 Task: Preview the auto duck effect.
Action: Mouse moved to (601, 118)
Screenshot: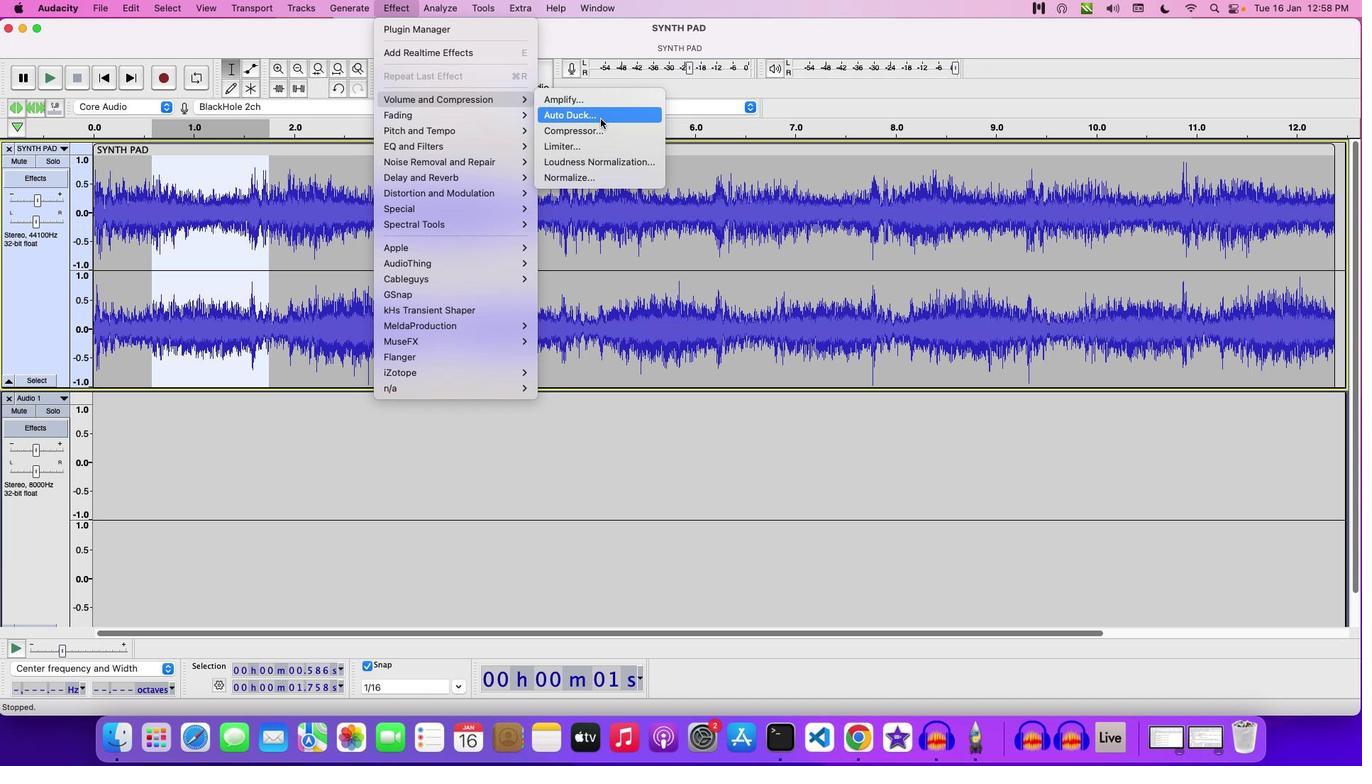 
Action: Mouse pressed left at (601, 118)
Screenshot: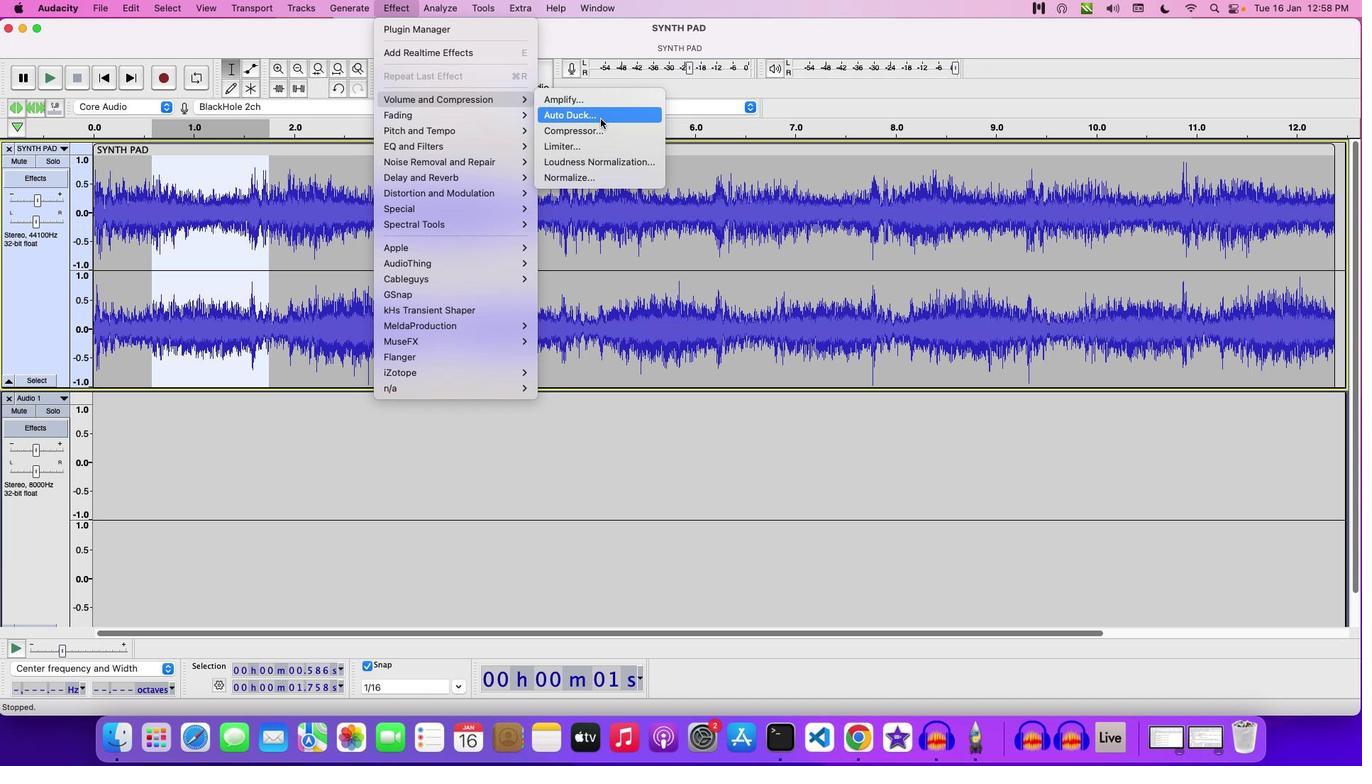
Action: Mouse moved to (793, 222)
Screenshot: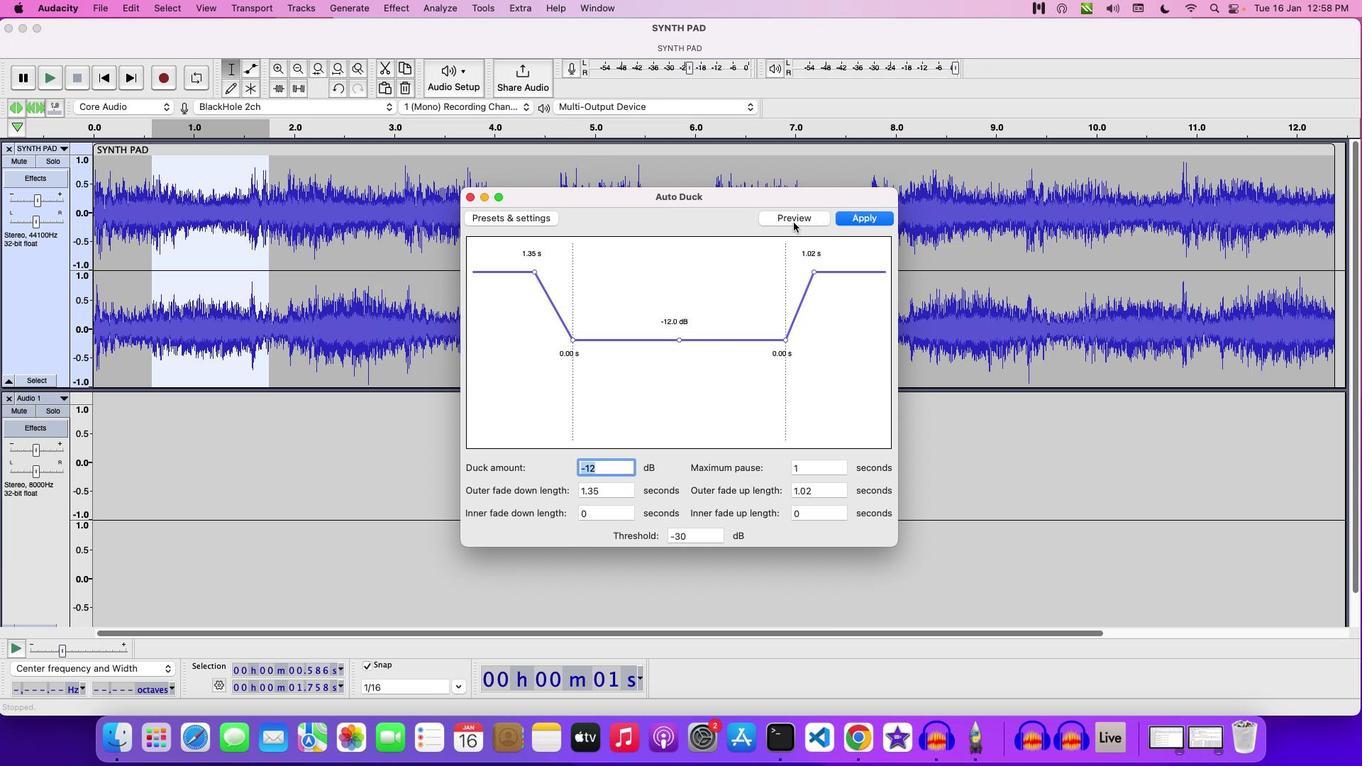 
Action: Mouse pressed left at (793, 222)
Screenshot: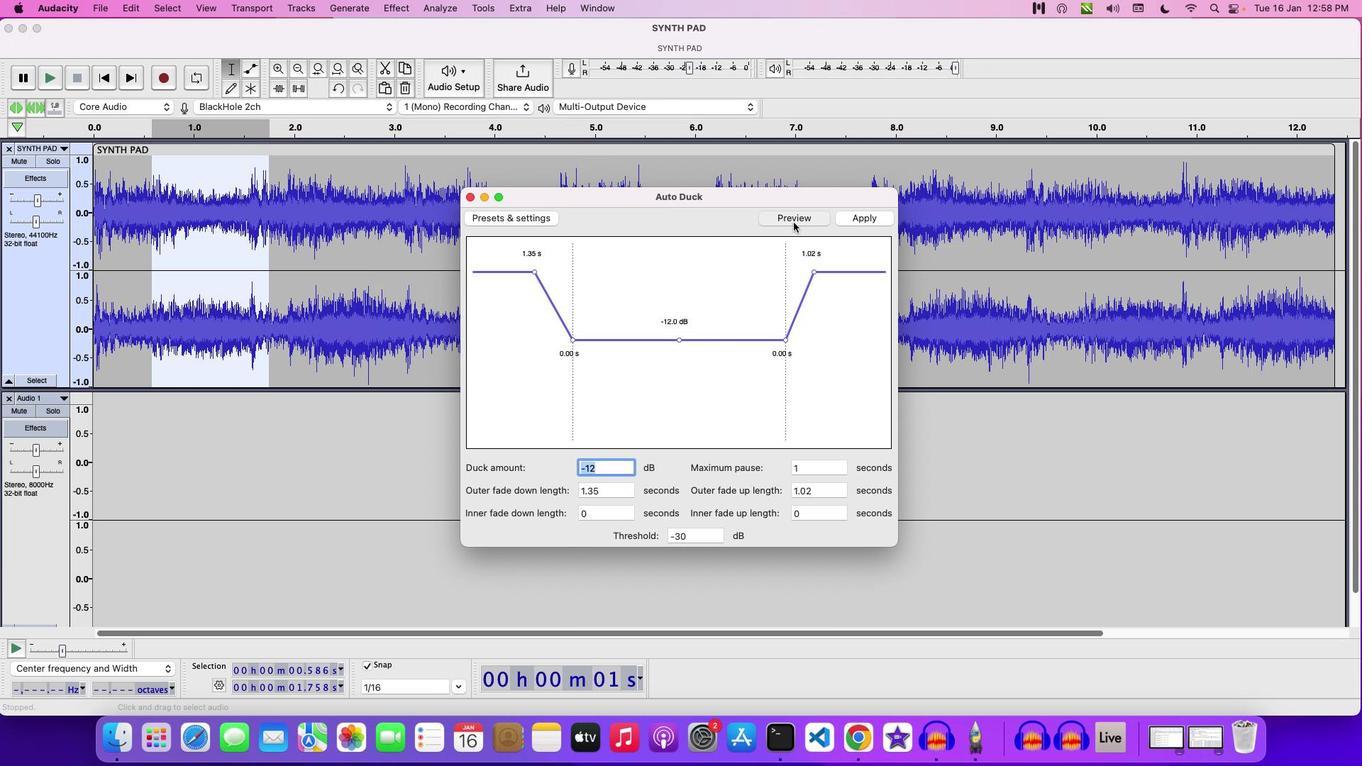 
Action: Mouse moved to (781, 215)
Screenshot: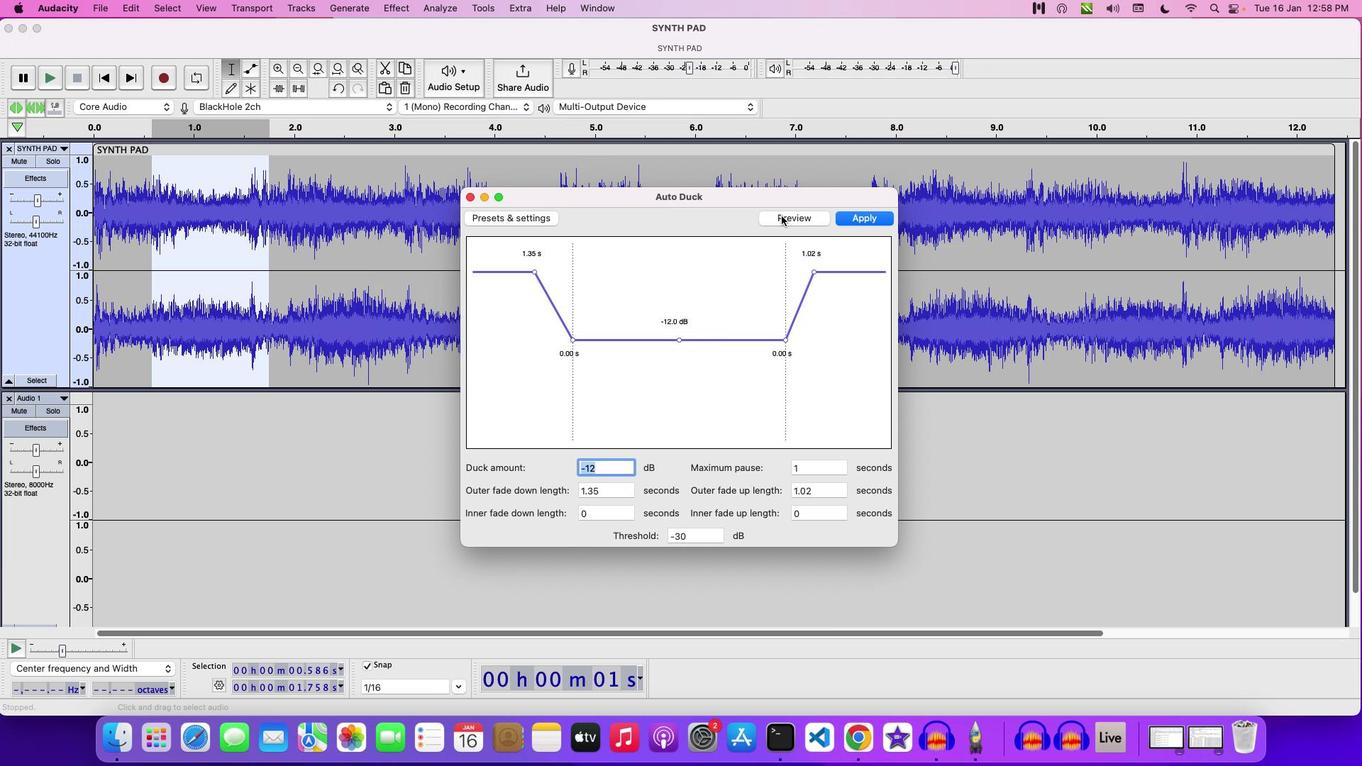 
Action: Mouse pressed left at (781, 215)
Screenshot: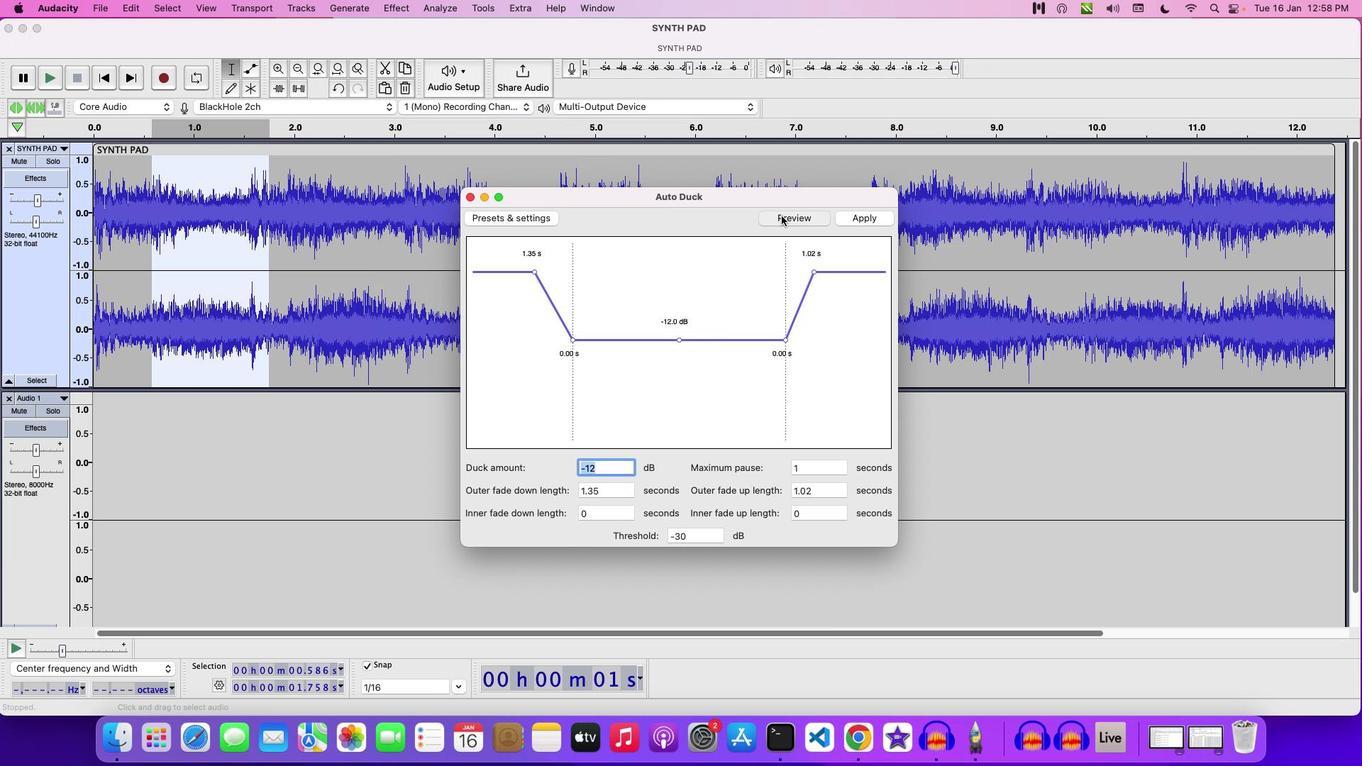 
Action: Mouse moved to (776, 216)
Screenshot: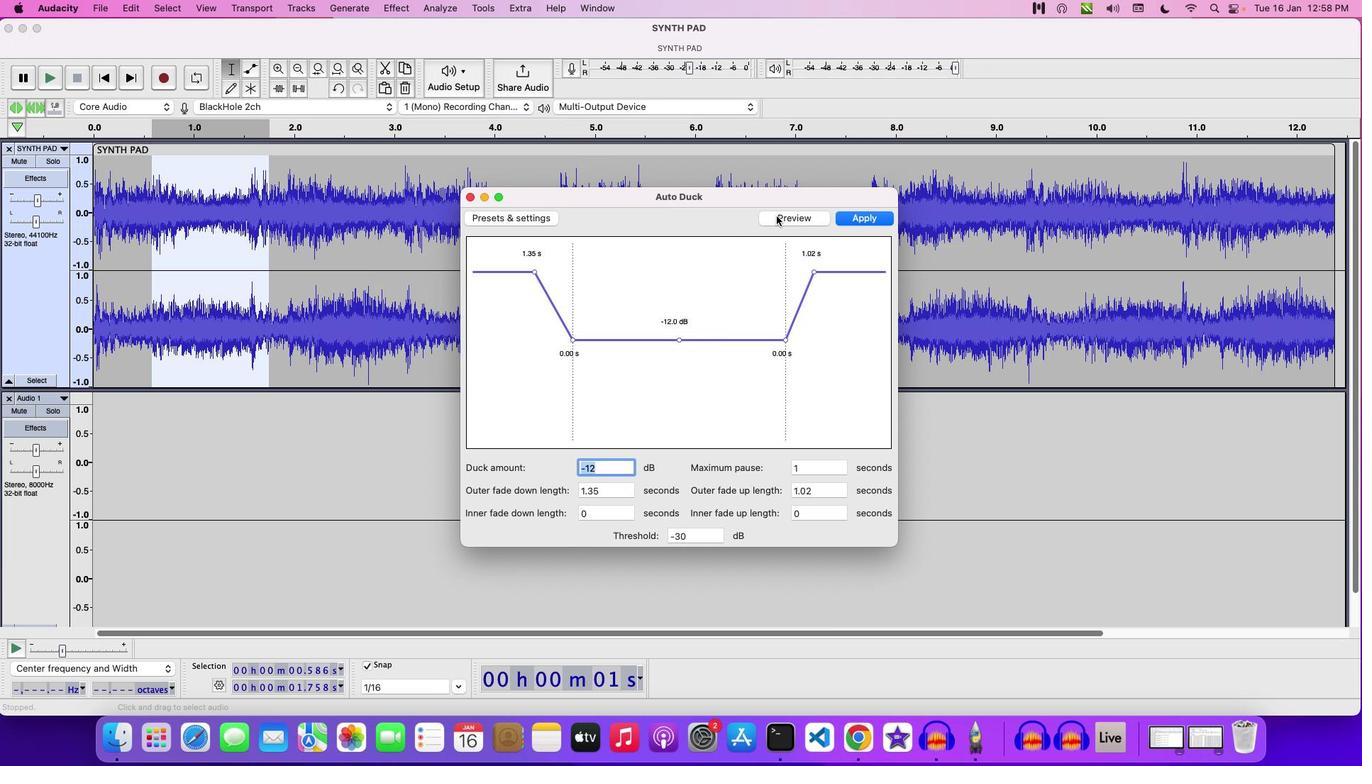 
Action: Mouse pressed left at (776, 216)
Screenshot: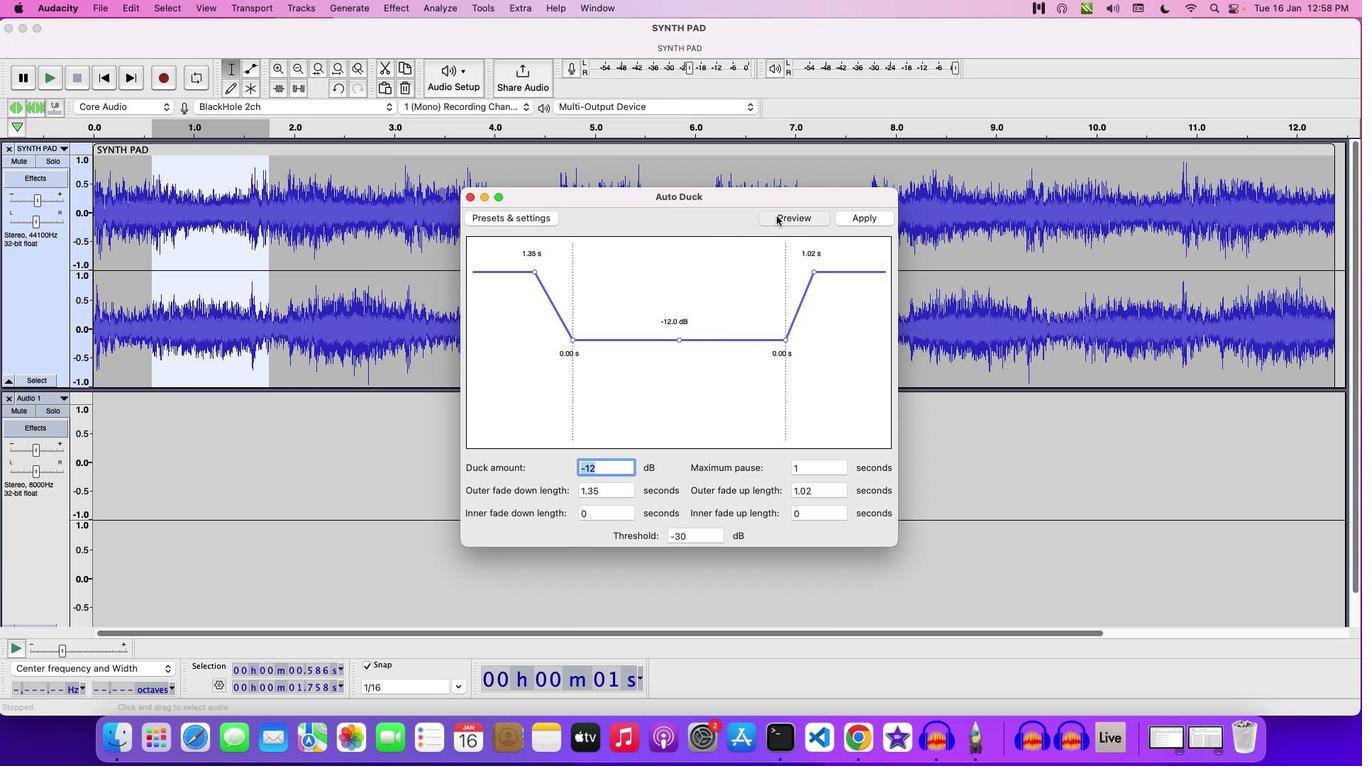
Action: Mouse pressed left at (776, 216)
Screenshot: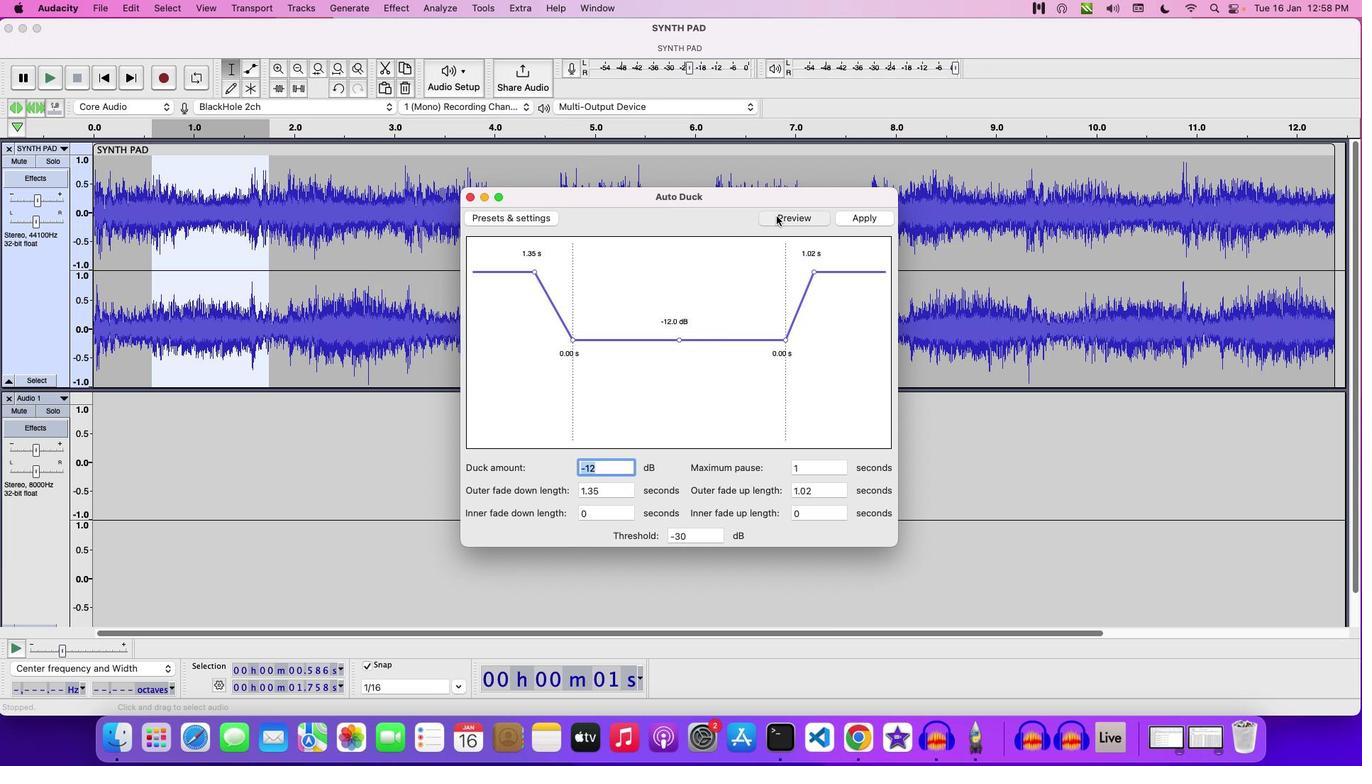 
Action: Mouse pressed left at (776, 216)
Screenshot: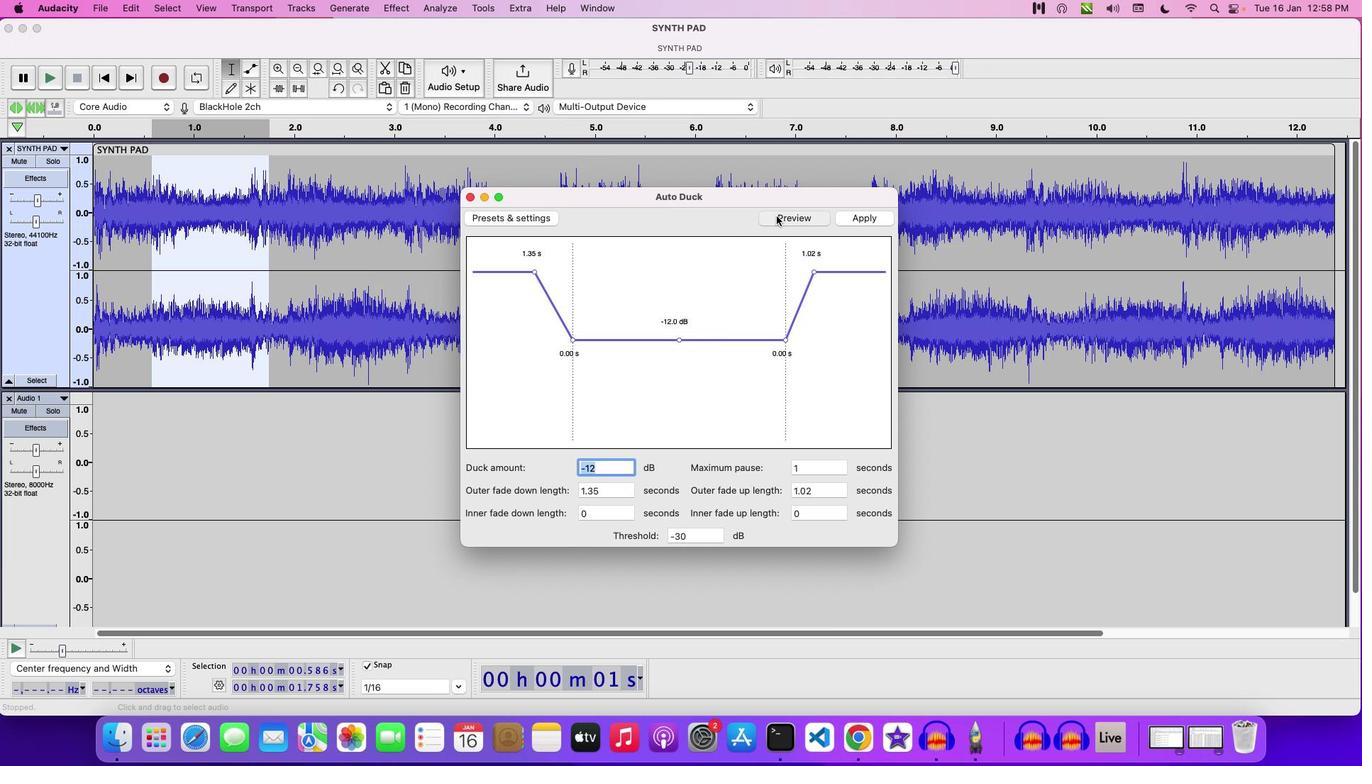 
Action: Mouse pressed left at (776, 216)
Screenshot: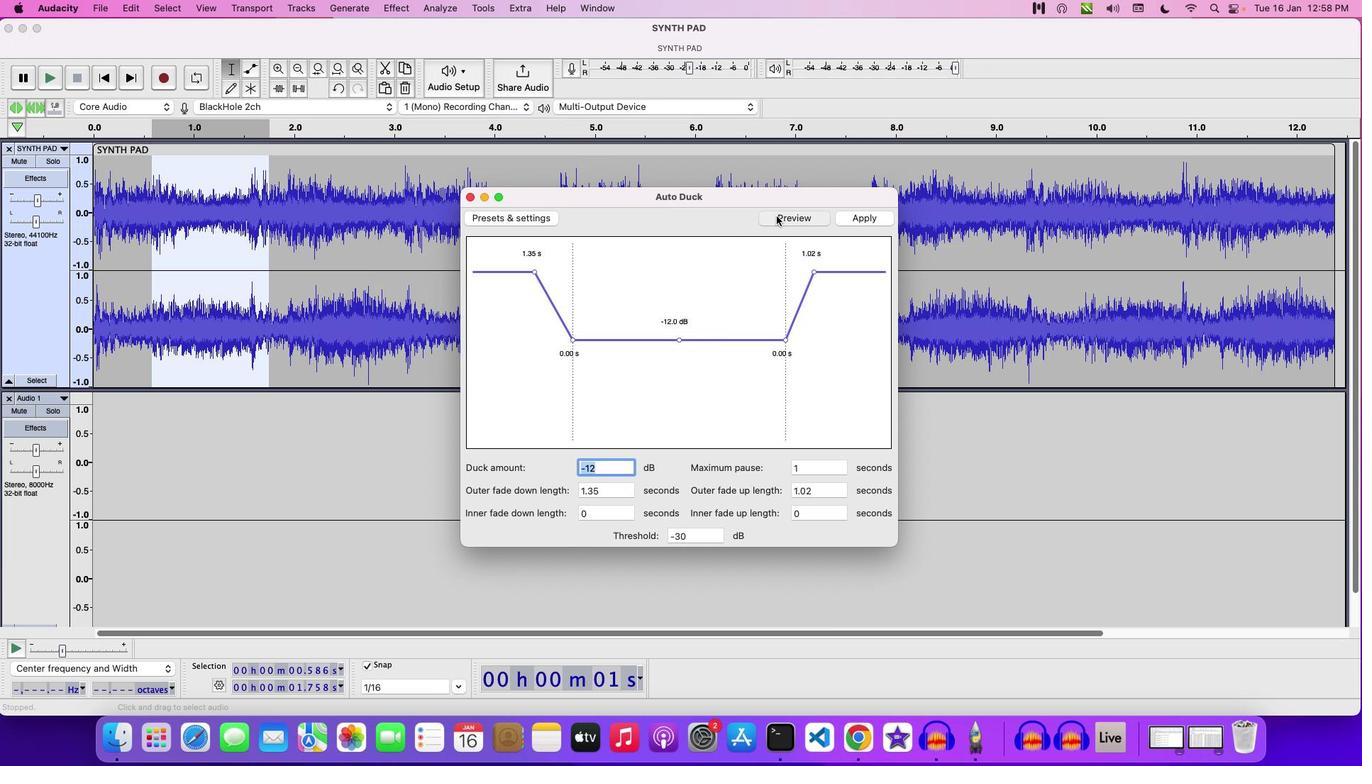 
Action: Mouse moved to (555, 298)
Screenshot: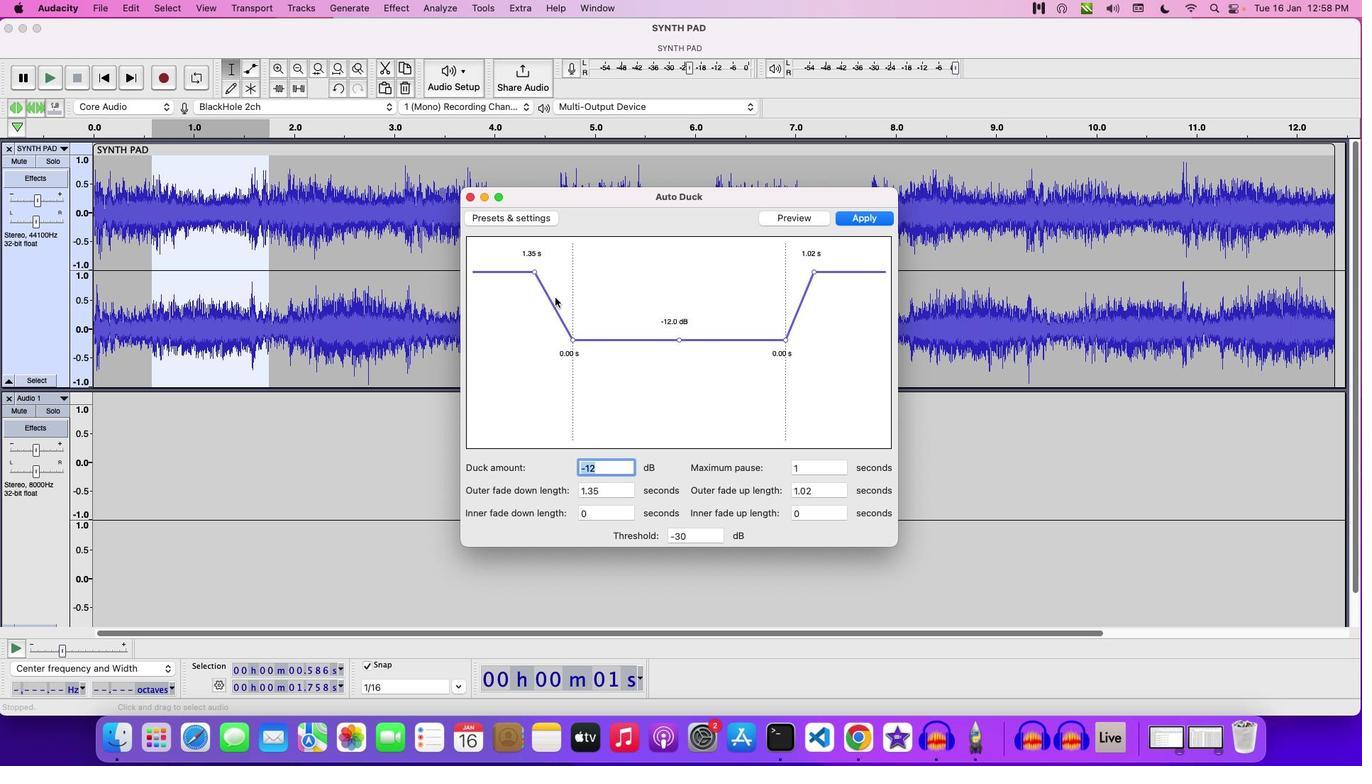 
